 Task: Click on what we share.
Action: Mouse moved to (166, 552)
Screenshot: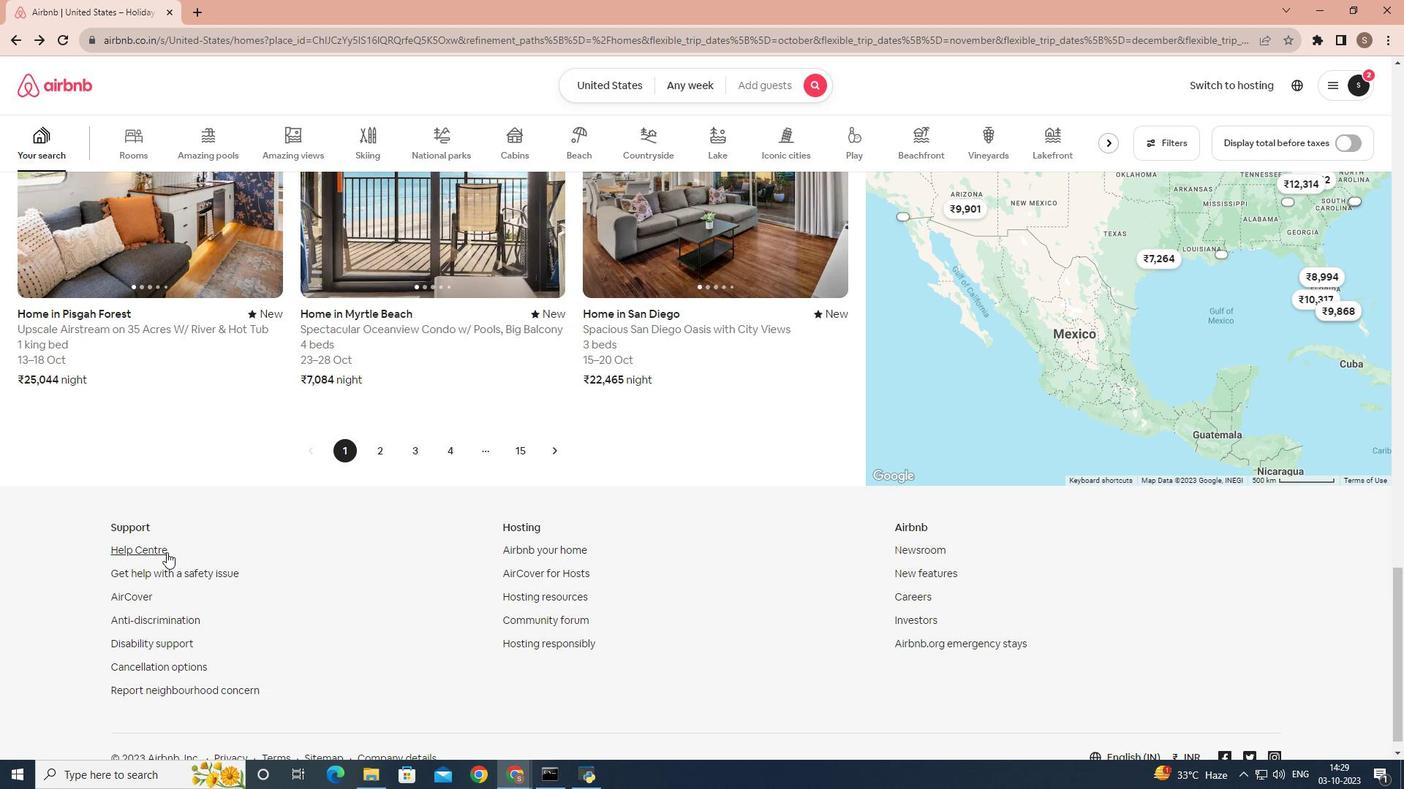 
Action: Mouse pressed left at (166, 552)
Screenshot: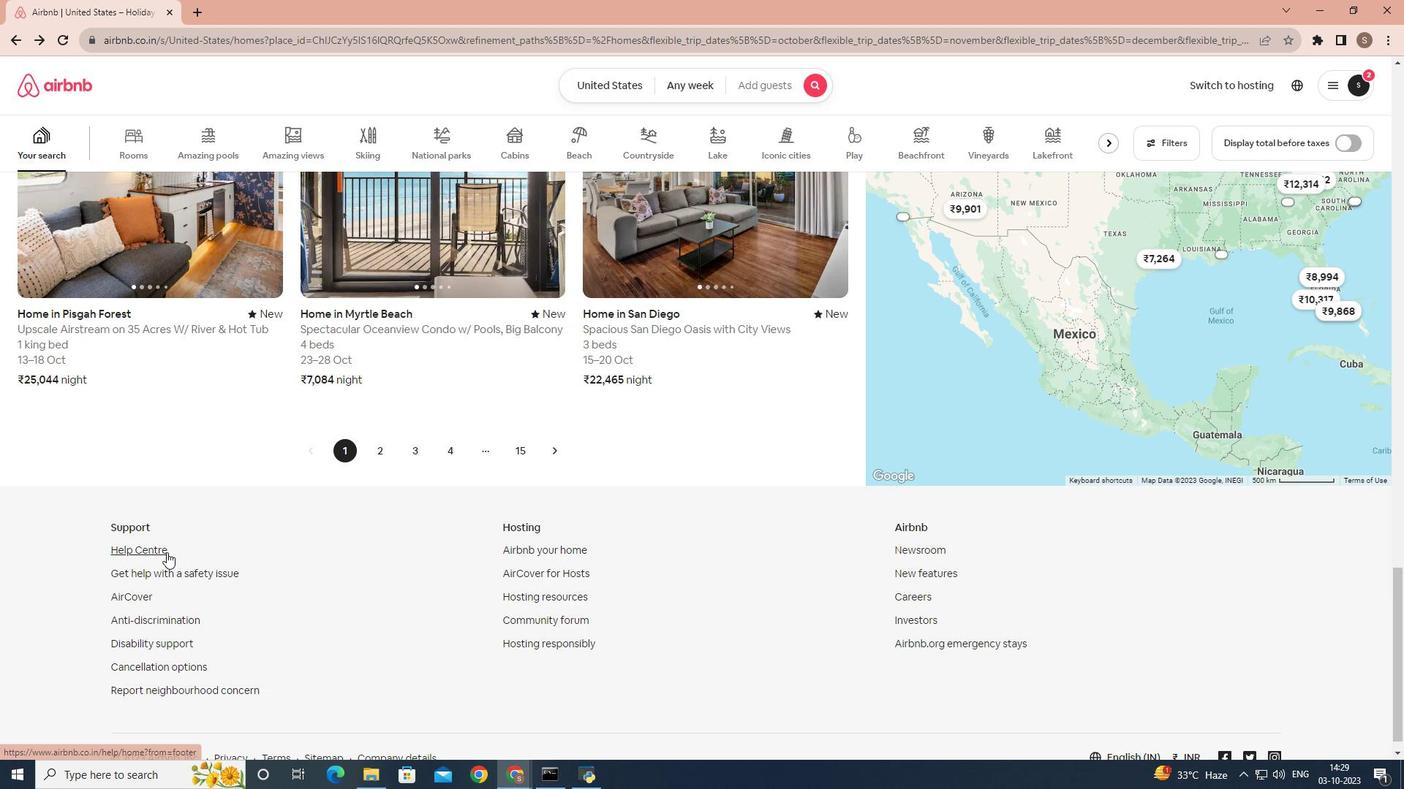
Action: Mouse moved to (334, 575)
Screenshot: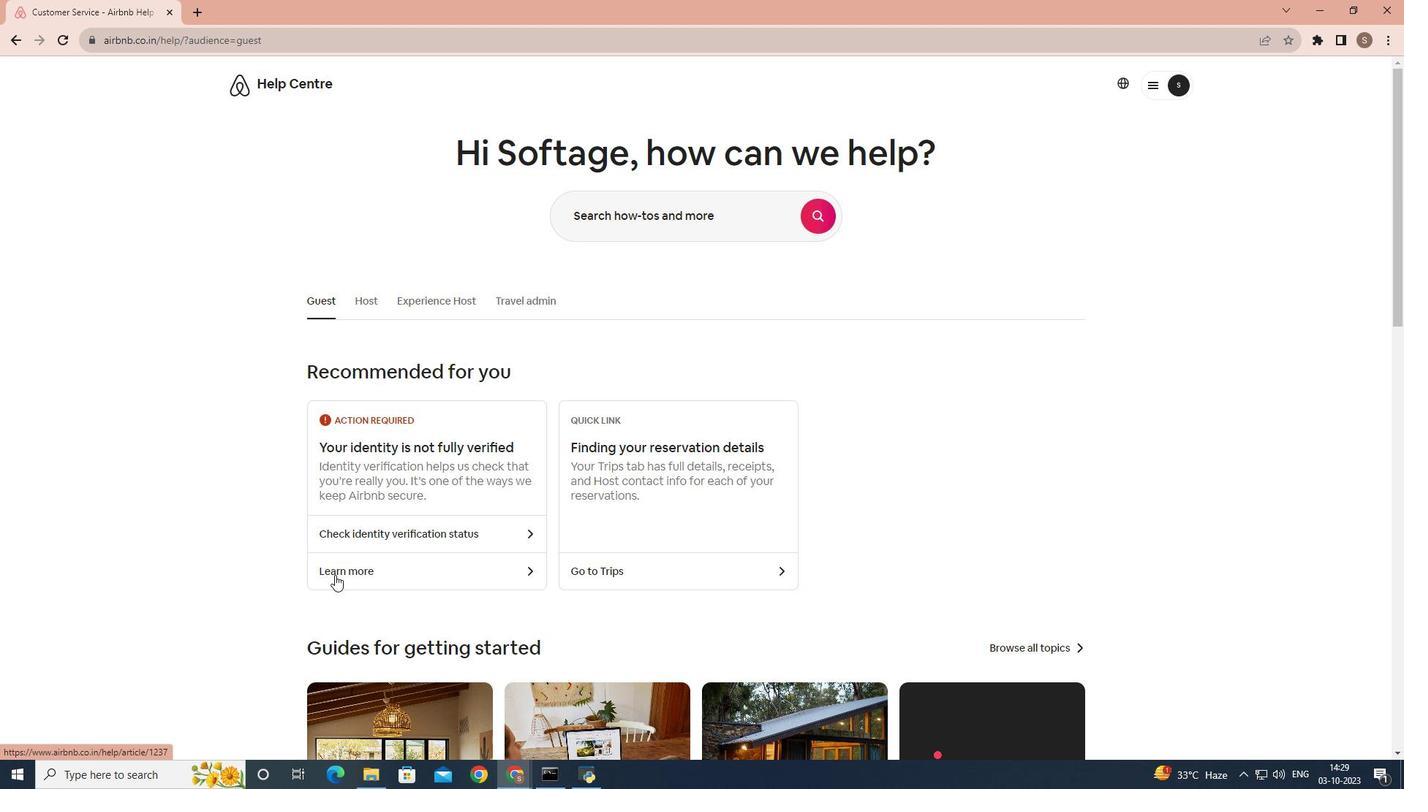 
Action: Mouse pressed left at (334, 575)
Screenshot: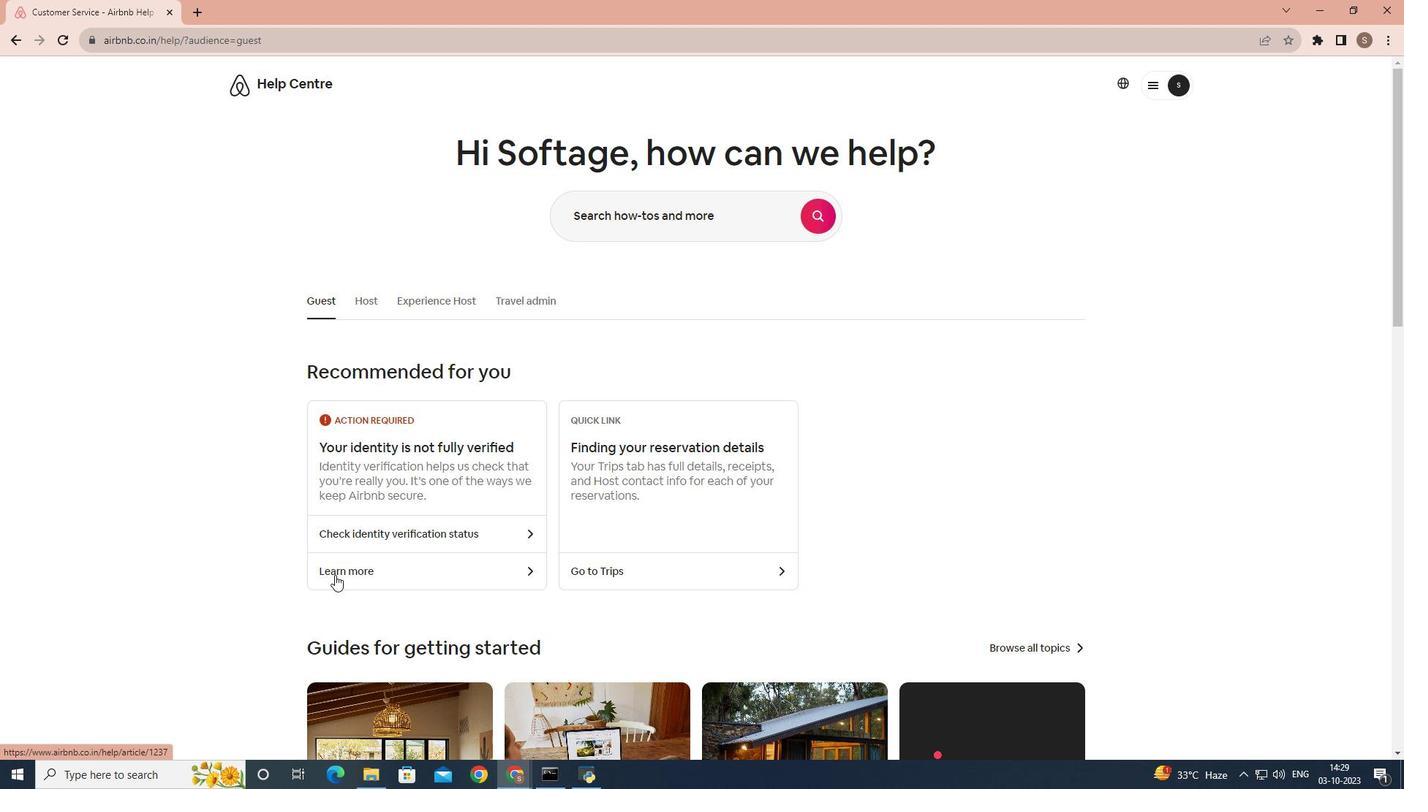 
Action: Mouse scrolled (334, 574) with delta (0, 0)
Screenshot: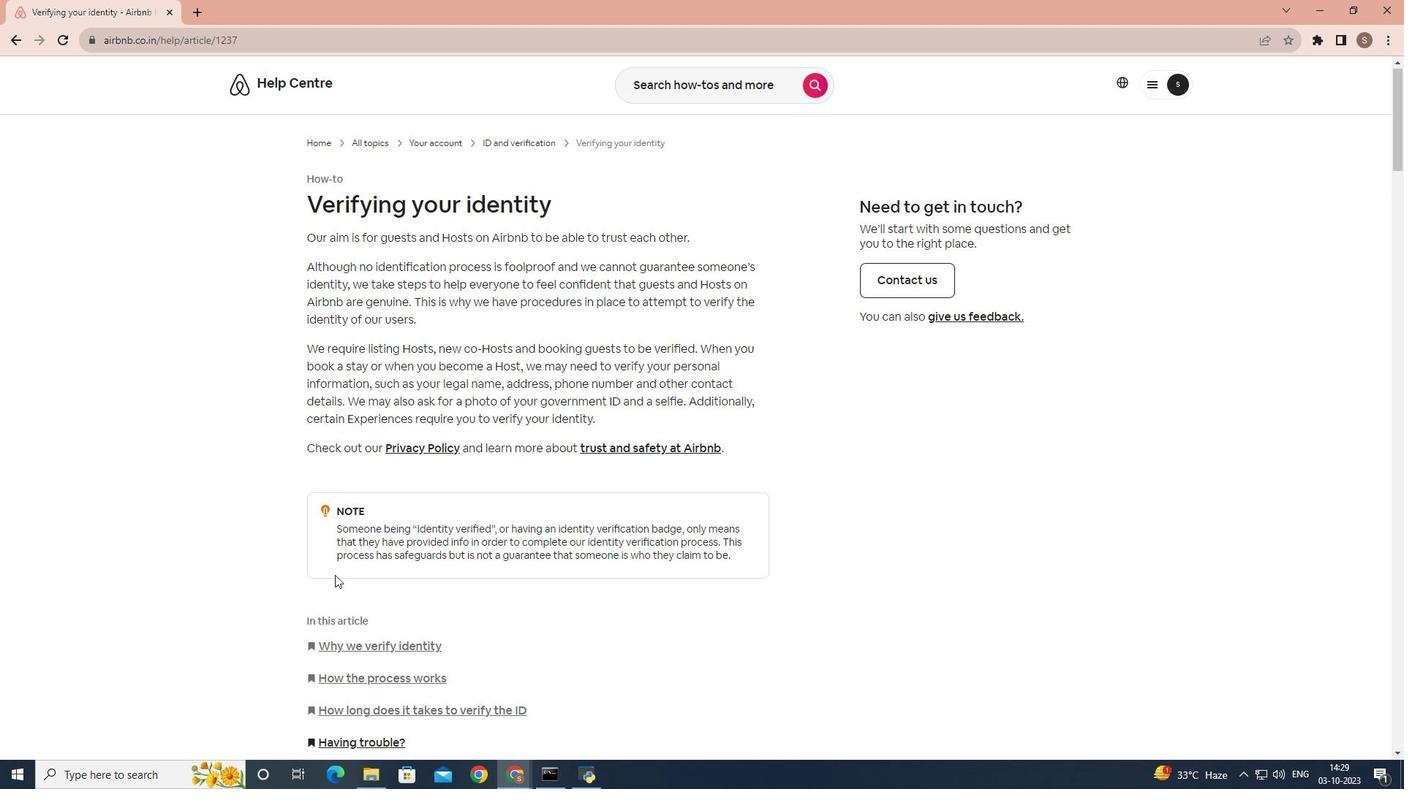 
Action: Mouse scrolled (334, 574) with delta (0, 0)
Screenshot: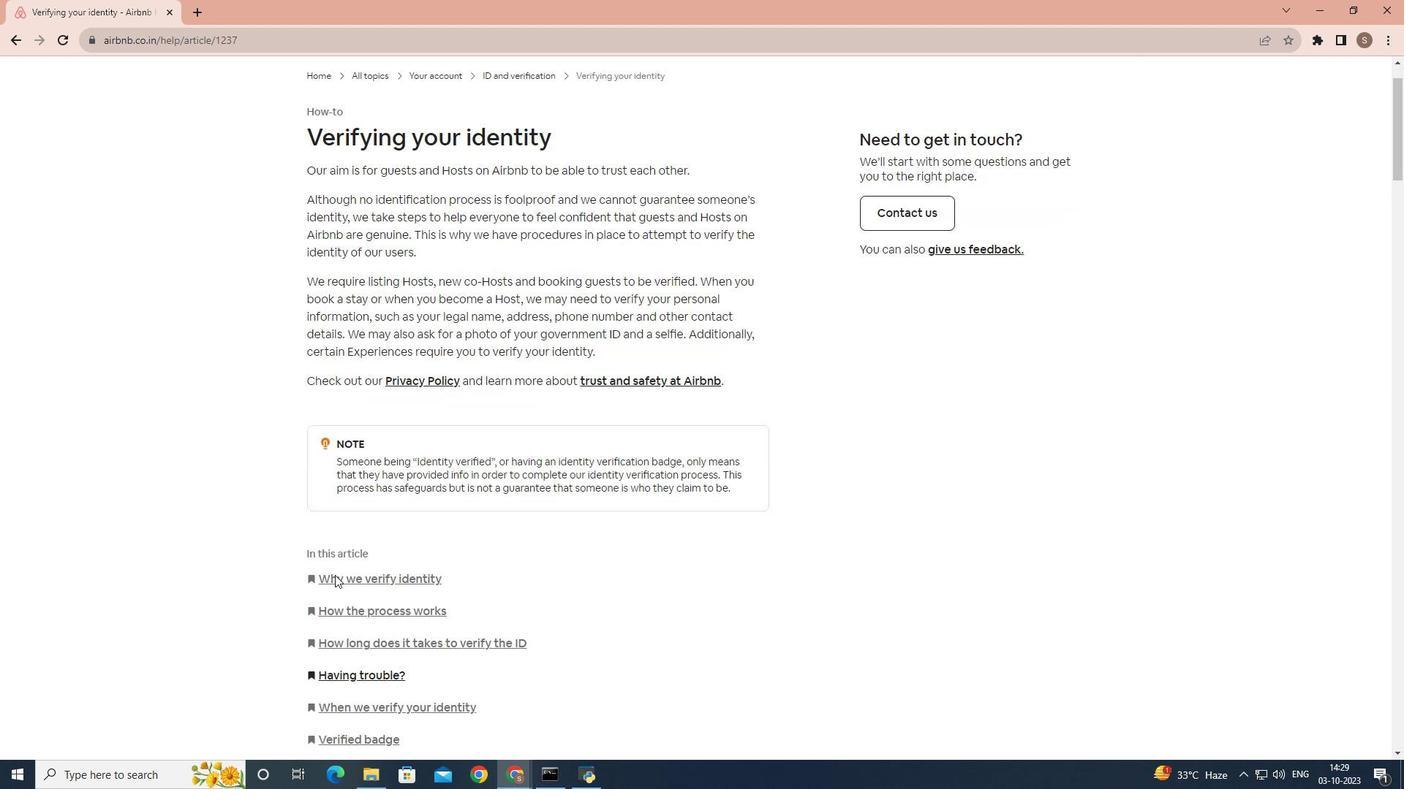 
Action: Mouse scrolled (334, 574) with delta (0, 0)
Screenshot: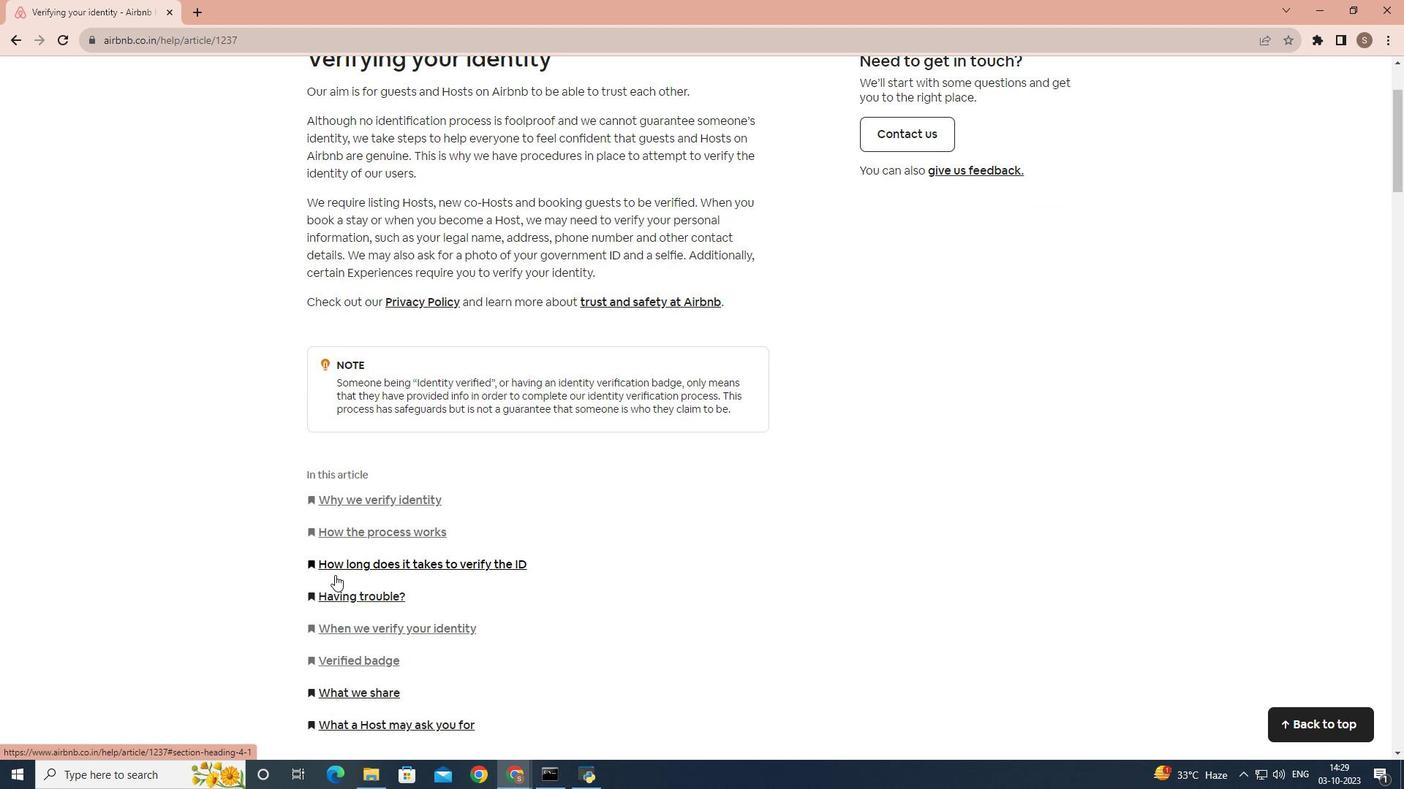
Action: Mouse scrolled (334, 574) with delta (0, 0)
Screenshot: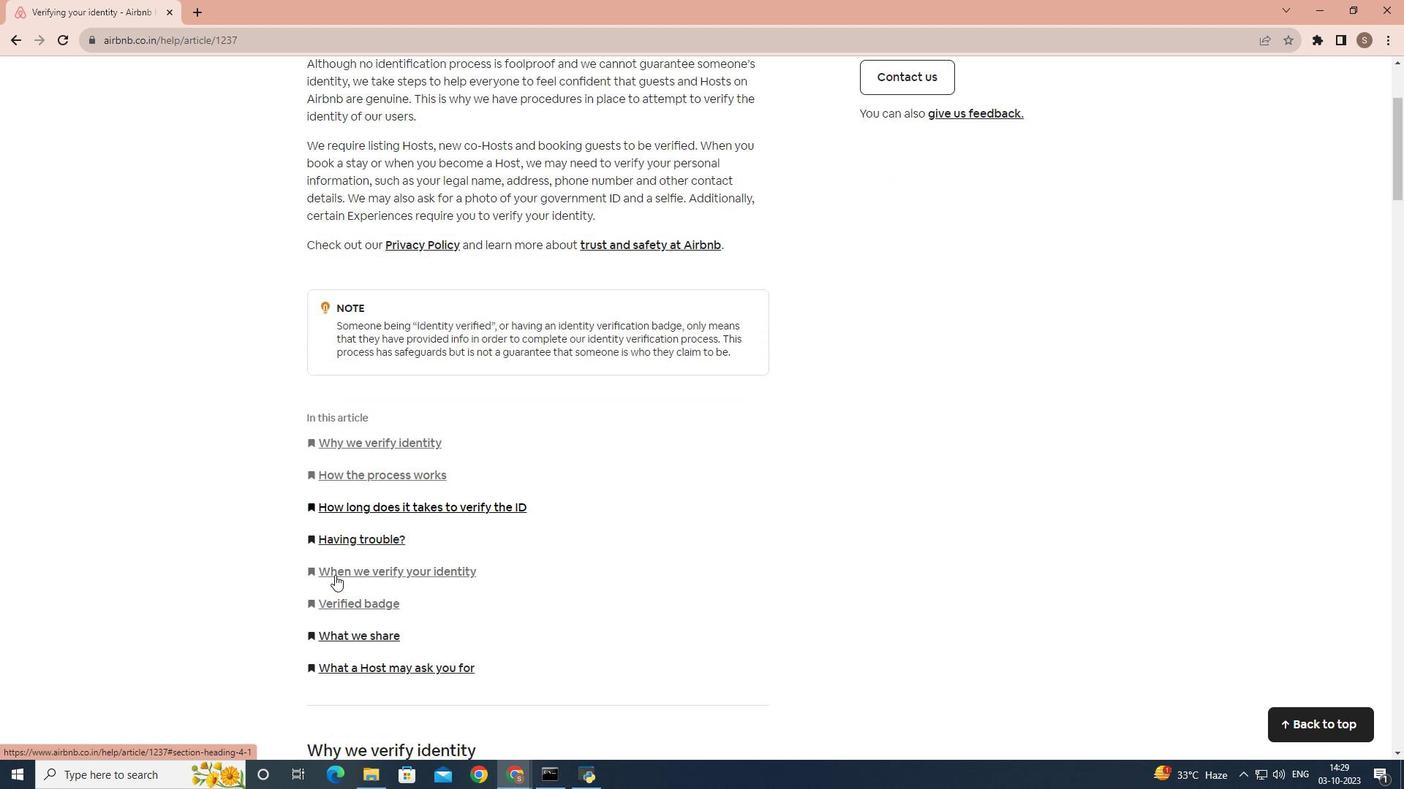 
Action: Mouse moved to (353, 554)
Screenshot: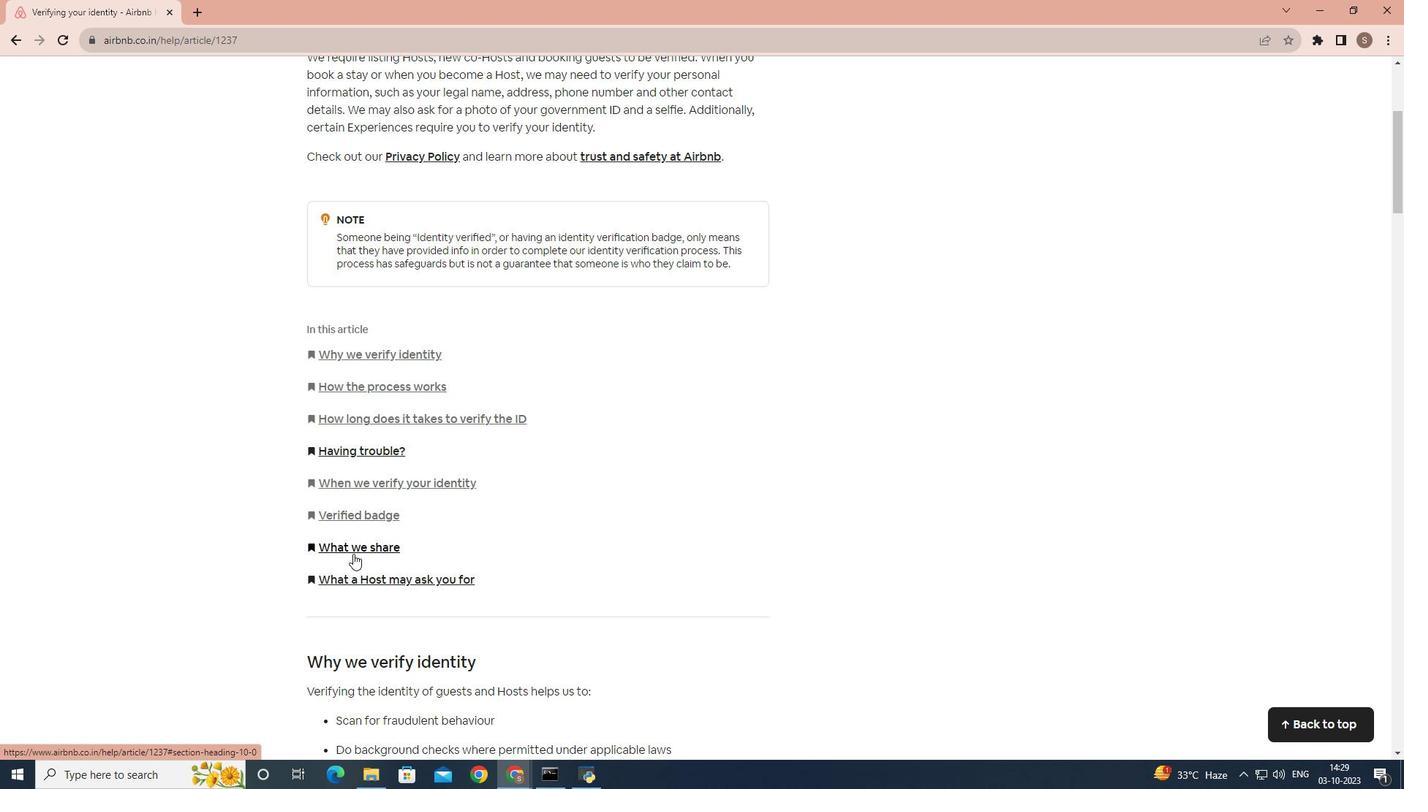 
Action: Mouse pressed left at (353, 554)
Screenshot: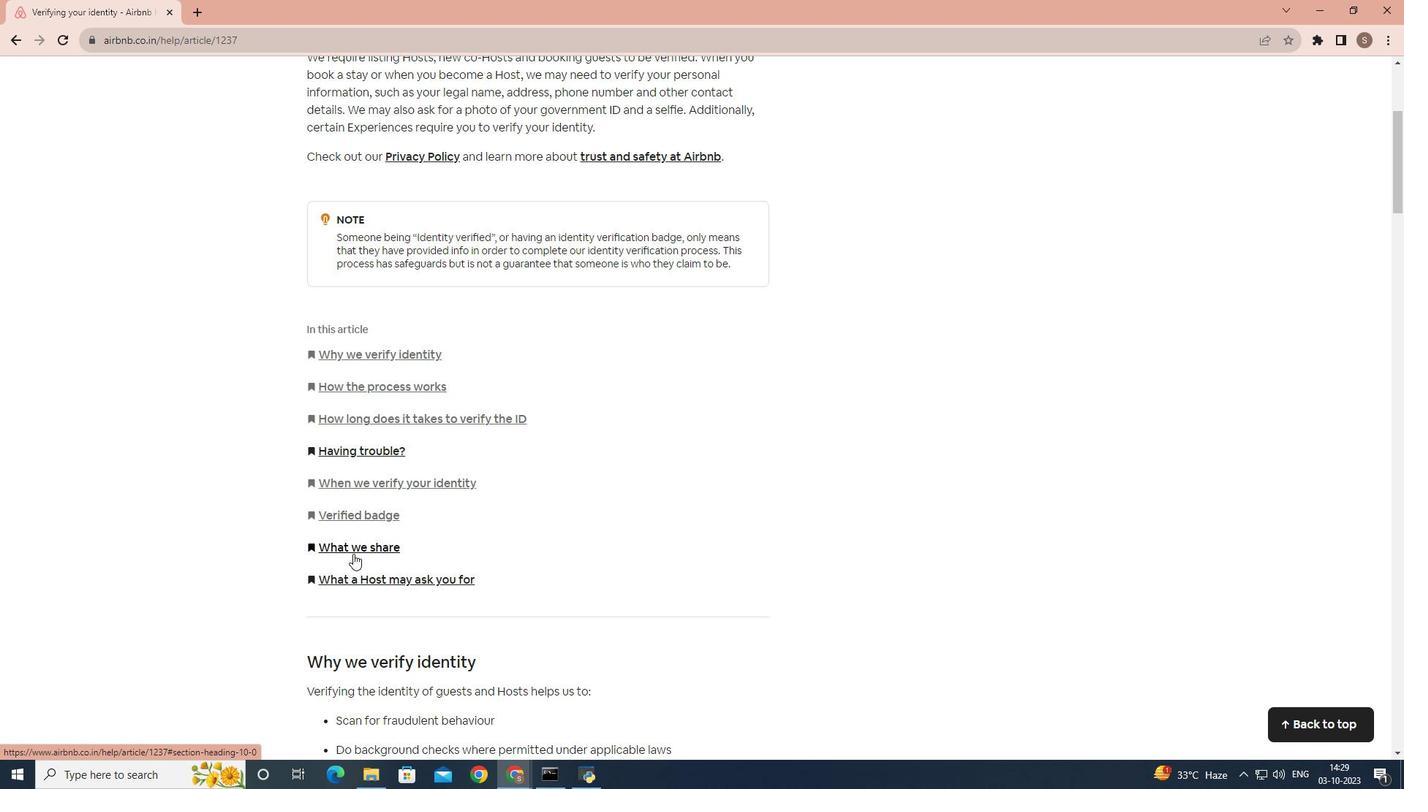 
Action: Mouse moved to (353, 554)
Screenshot: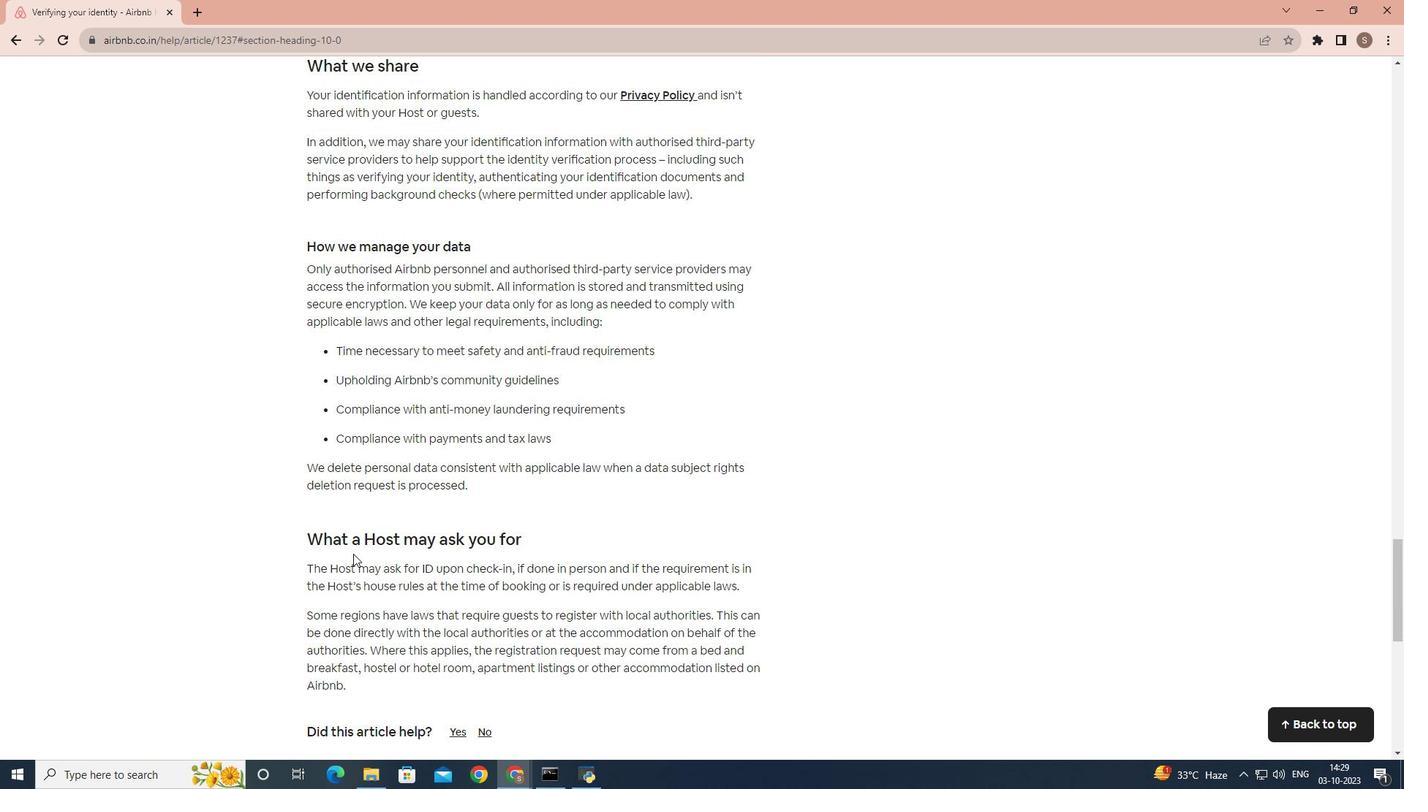 
